 Task: Create a task  Implement a new enterprise resource planning (ERP) system , assign it to team member softage.5@softage.net in the project AgileBox and update the status of the task to  On Track  , set the priority of the task to High
Action: Mouse moved to (91, 359)
Screenshot: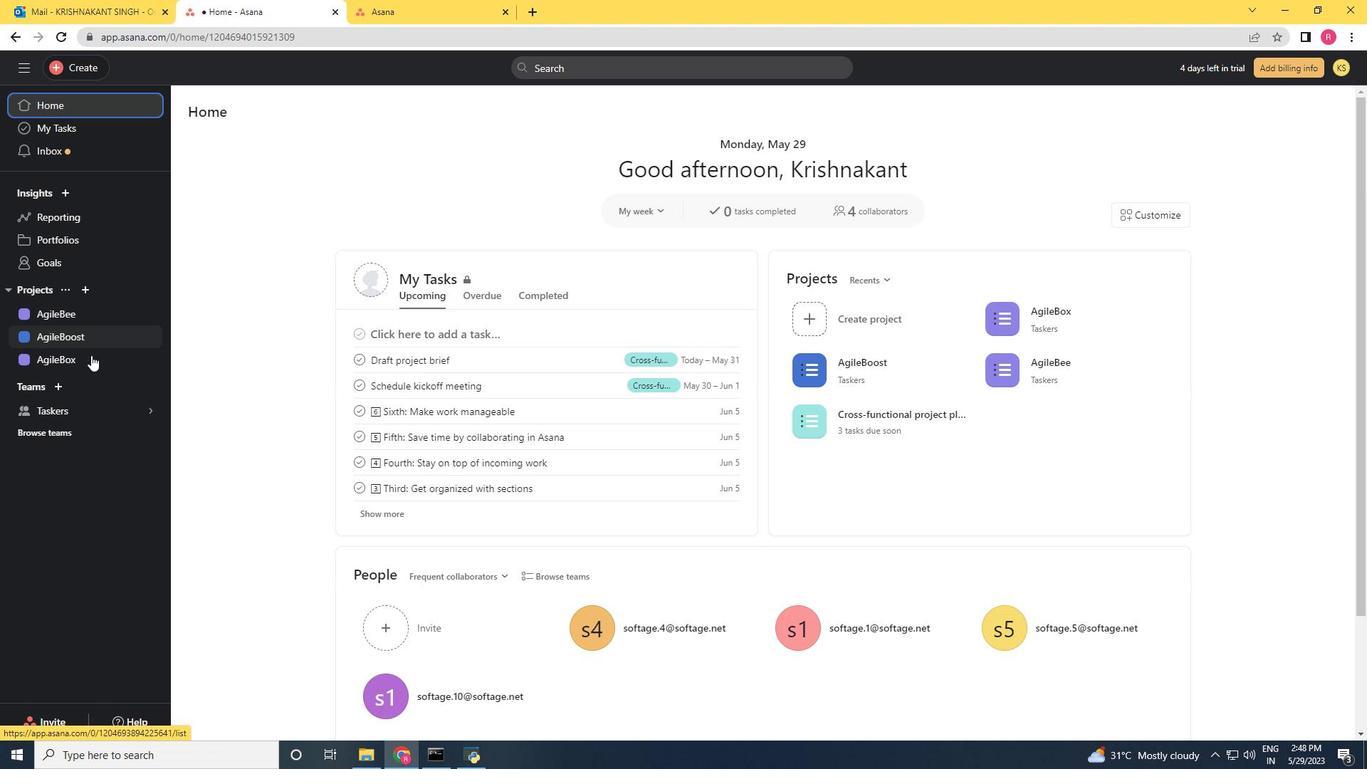 
Action: Mouse pressed left at (91, 359)
Screenshot: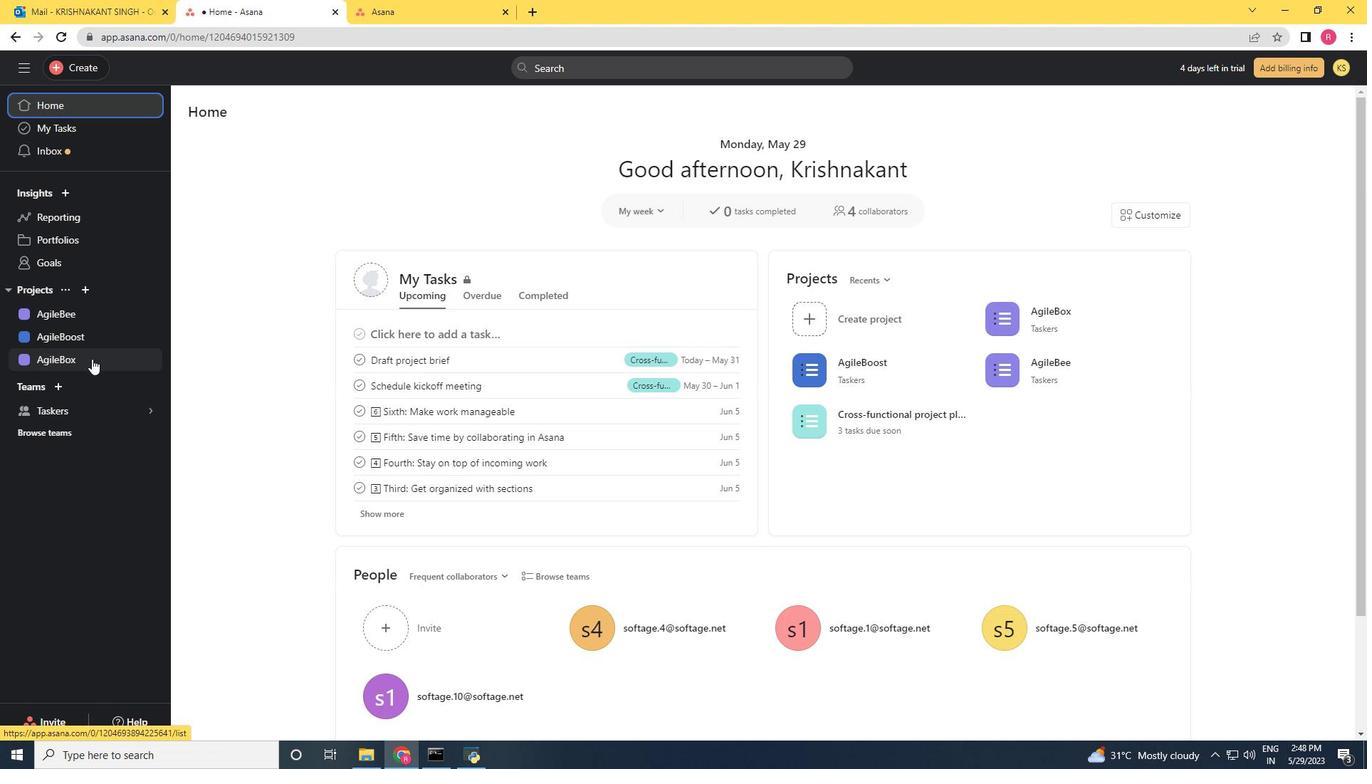 
Action: Mouse moved to (75, 63)
Screenshot: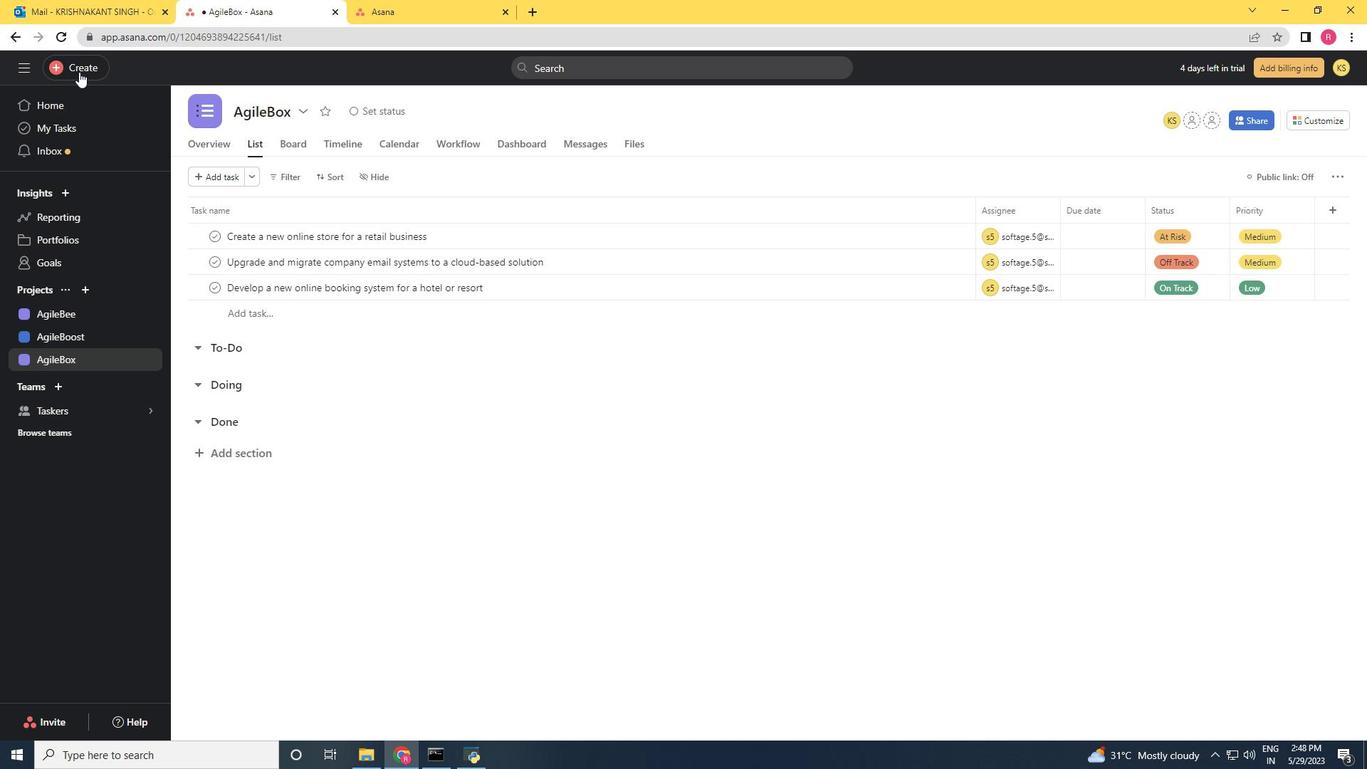 
Action: Mouse pressed left at (75, 63)
Screenshot: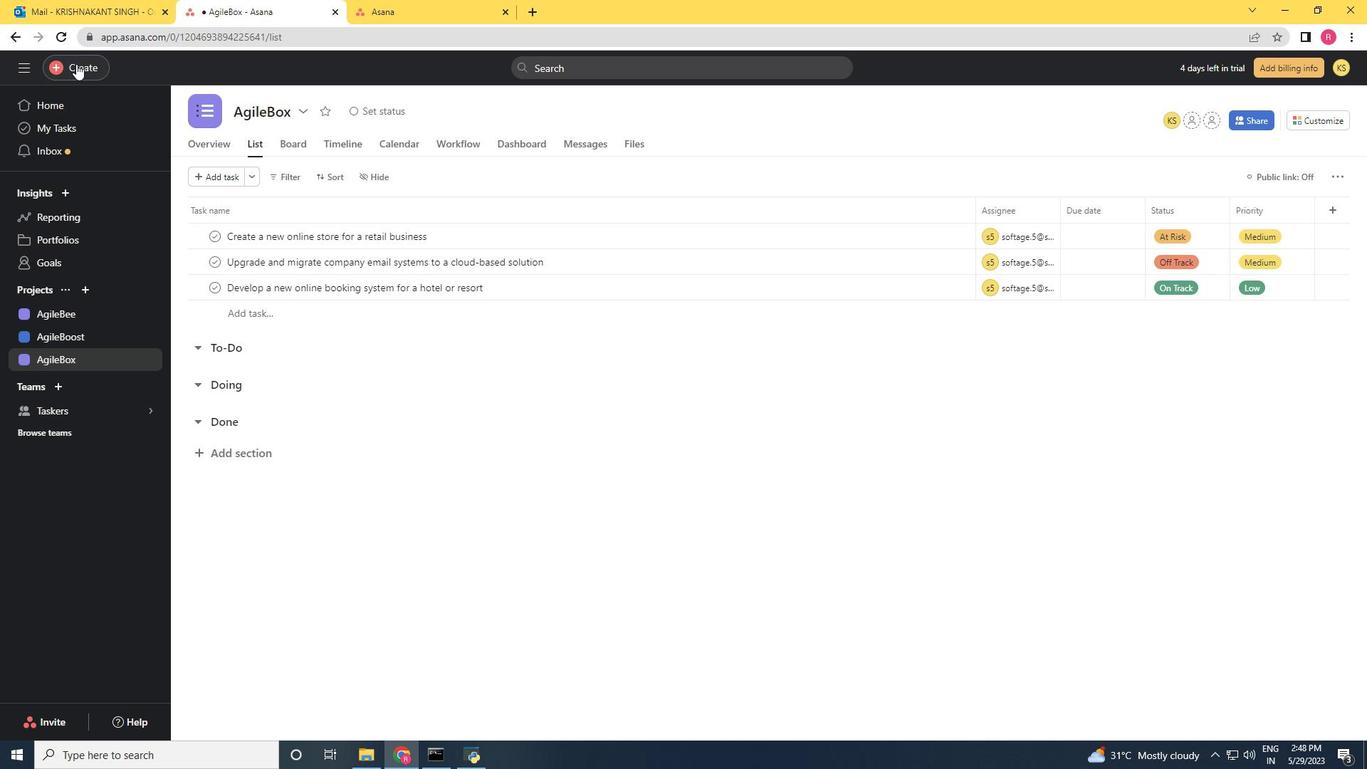 
Action: Mouse moved to (156, 76)
Screenshot: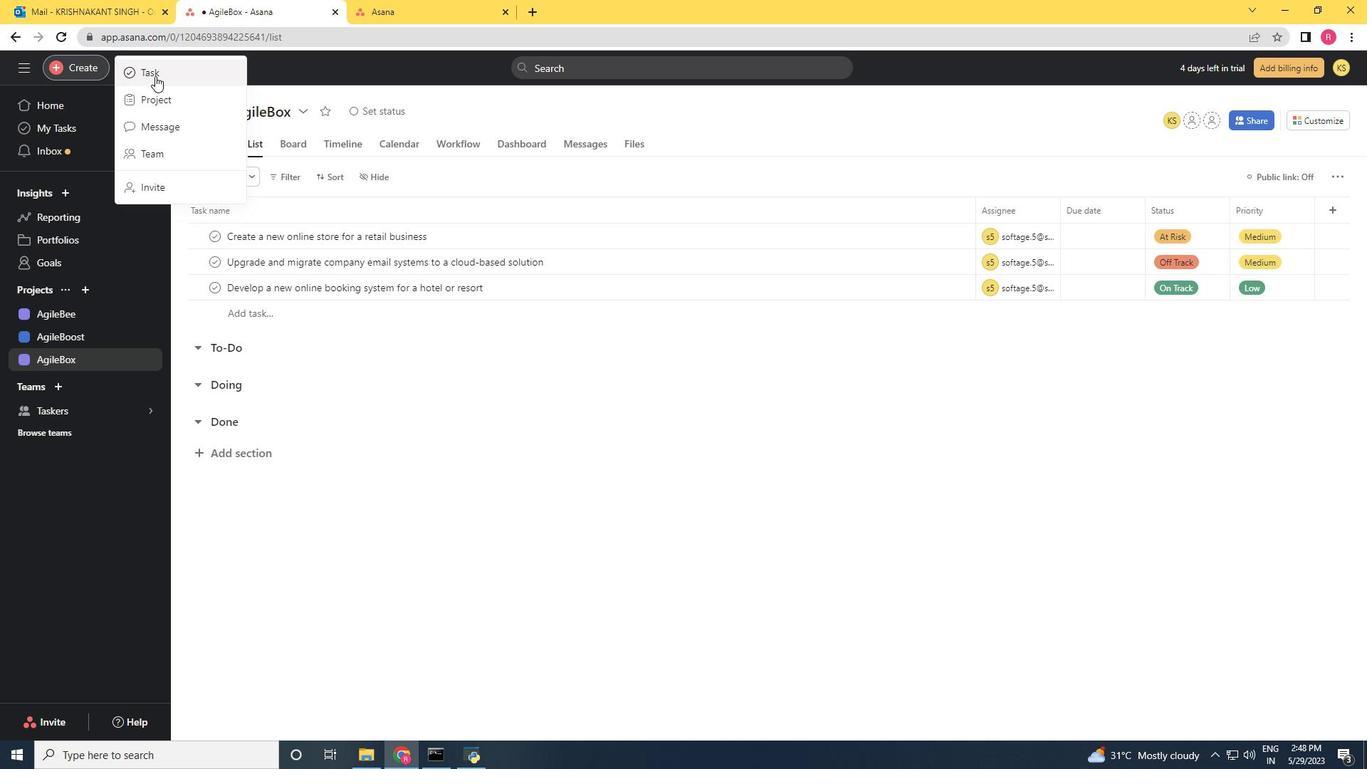 
Action: Mouse pressed left at (156, 76)
Screenshot: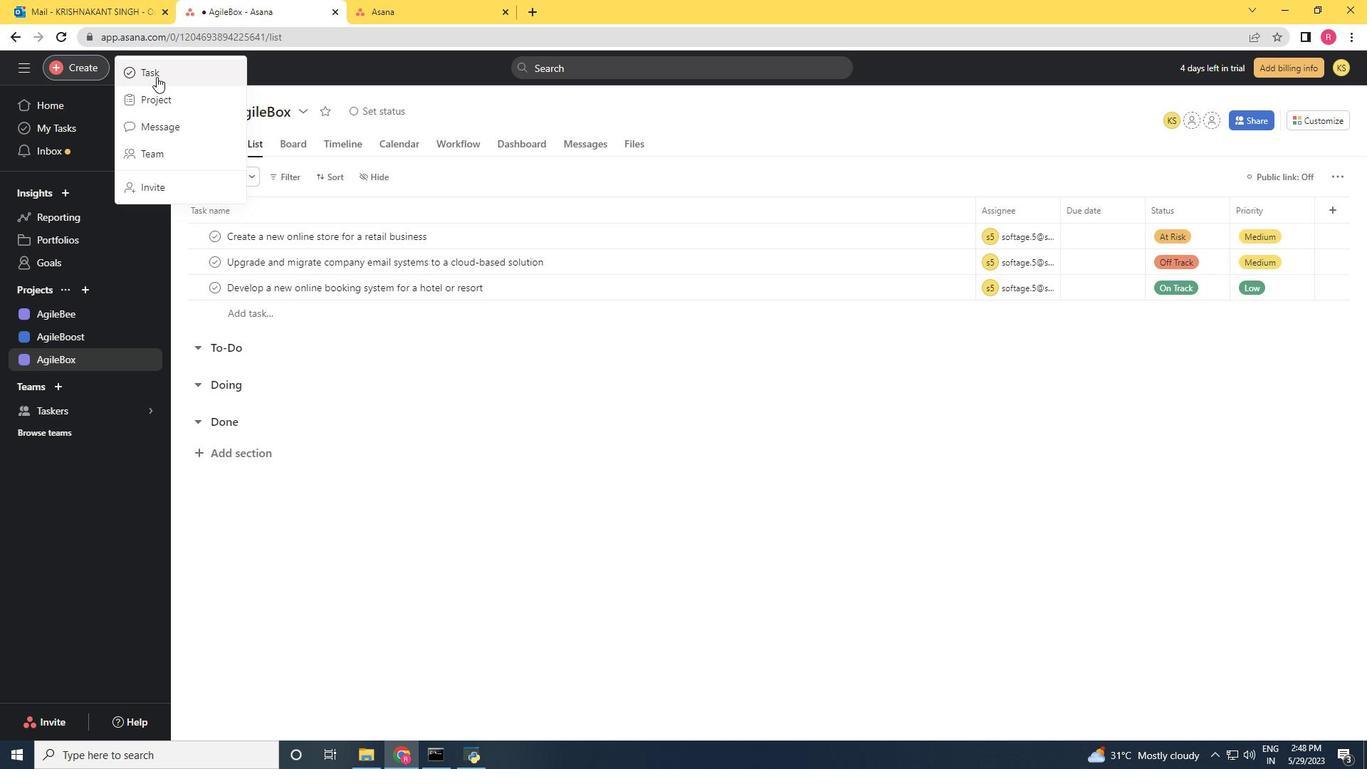 
Action: Mouse moved to (182, 203)
Screenshot: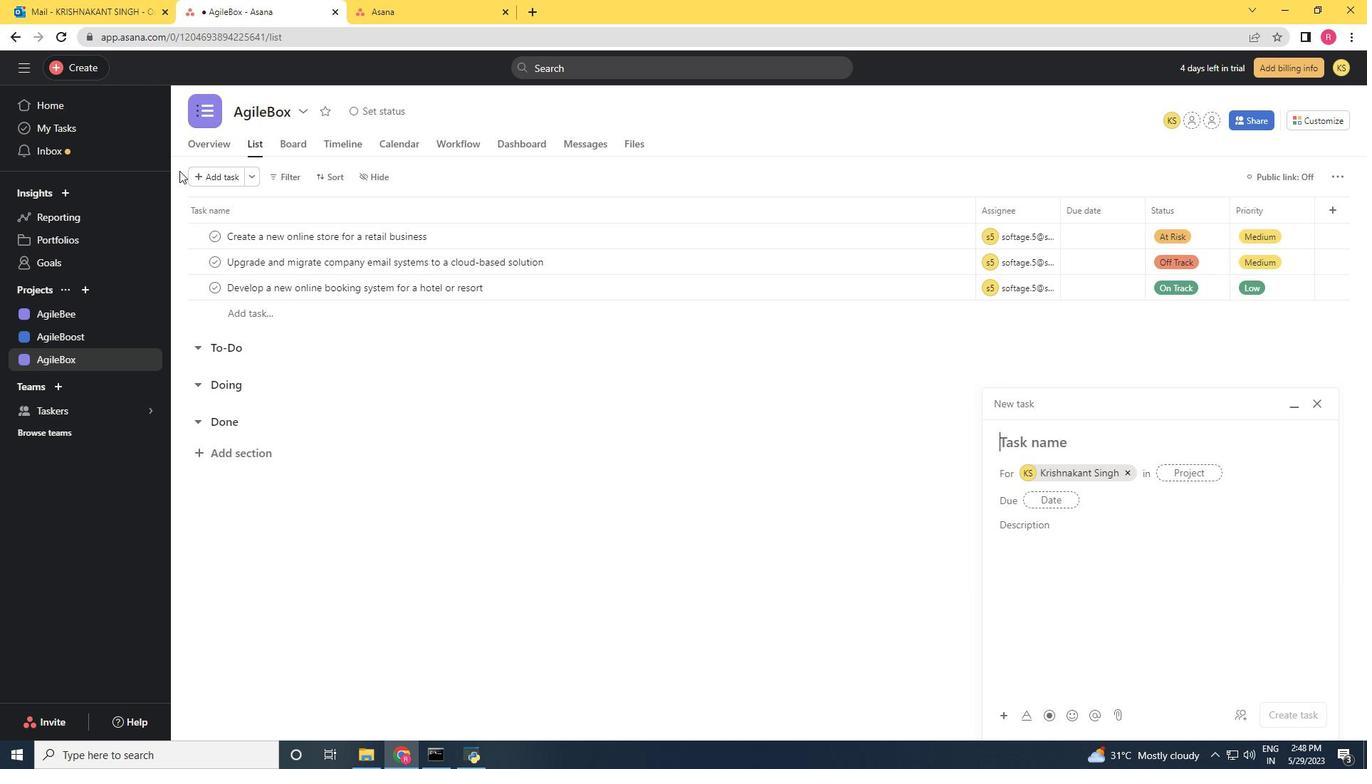 
Action: Key pressed <Key.shift>Implement<Key.space>a<Key.space>new<Key.space>enterprise<Key.space>resourch<Key.space><Key.backspace><Key.backspace><Key.backspace><Key.backspace><Key.backspace>urce<Key.space>planning<Key.space><Key.shift_r>(<Key.shift_r><Key.shift_r><Key.shift_r><Key.shift_r><Key.shift_r><Key.shift_r><Key.shift_r><Key.shift_r><Key.shift_r><Key.shift_r><Key.shift_r><Key.shift_r><Key.shift_r><Key.shift_r><Key.shift_r>ERP<Key.shift_r>)<Key.space>system
Screenshot: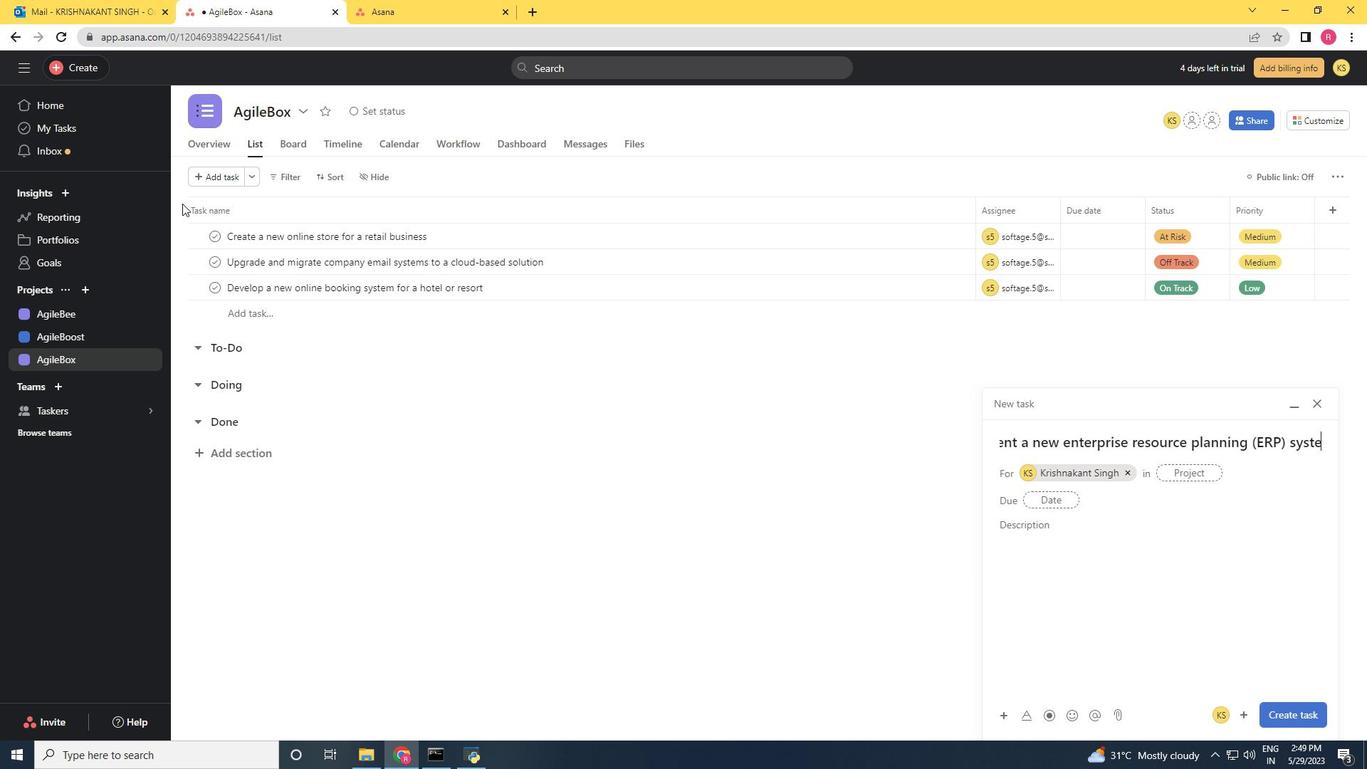 
Action: Mouse moved to (1123, 473)
Screenshot: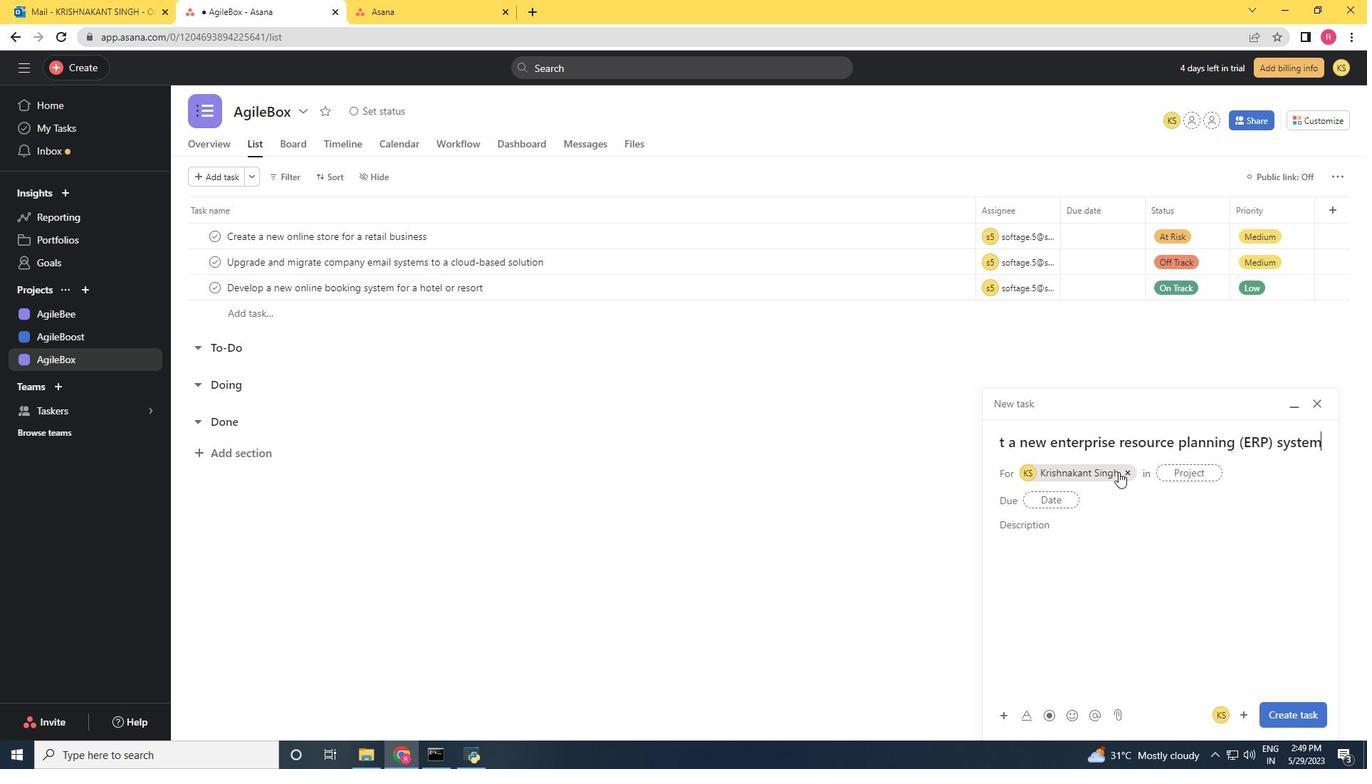 
Action: Mouse pressed left at (1123, 473)
Screenshot: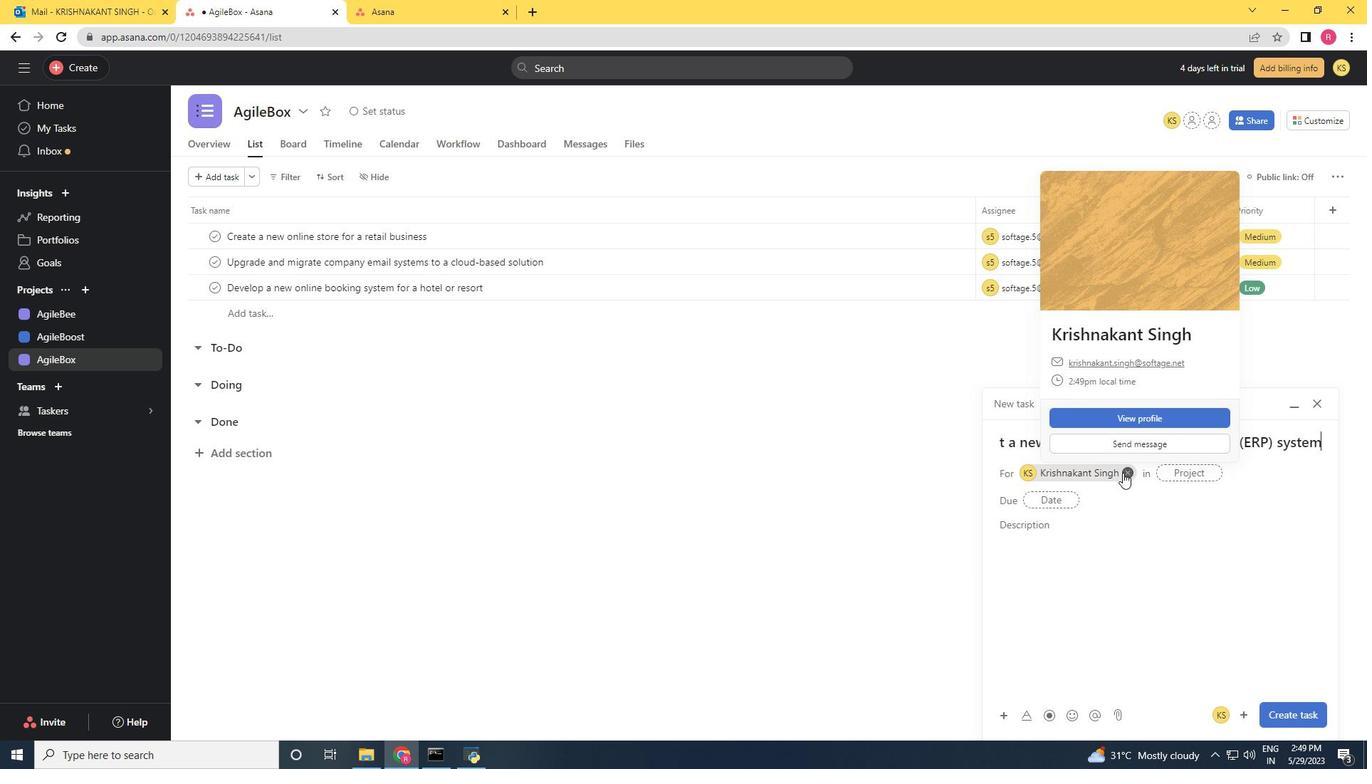
Action: Mouse moved to (1075, 467)
Screenshot: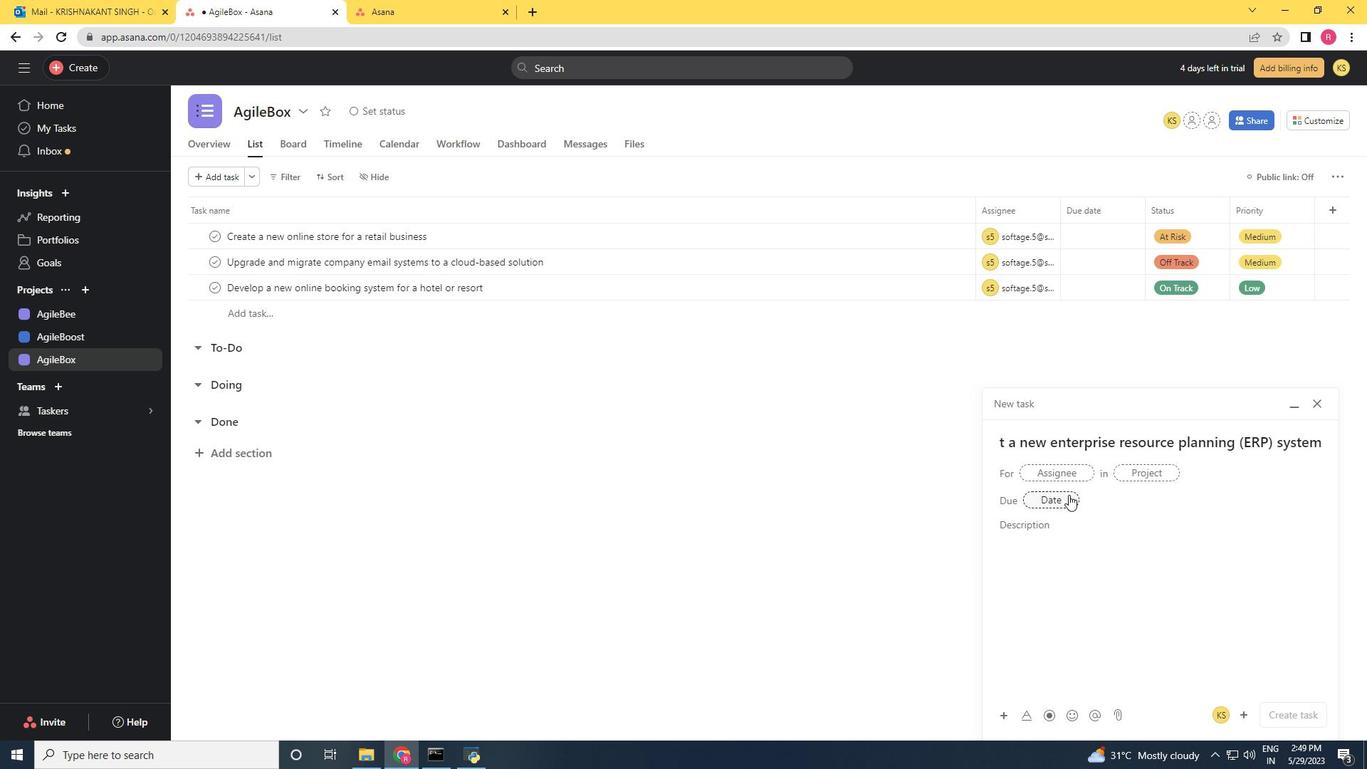 
Action: Mouse pressed left at (1075, 467)
Screenshot: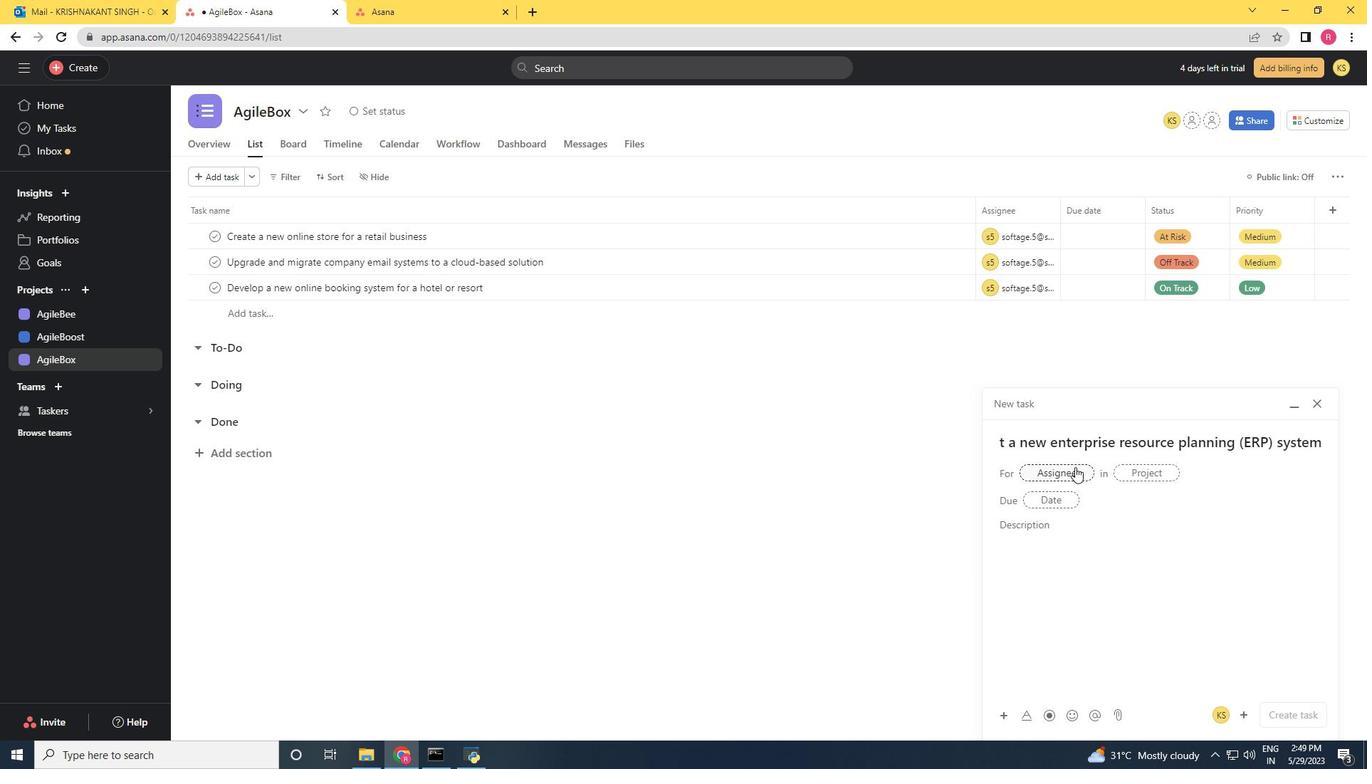 
Action: Key pressed softage.5<Key.shift>@softage.net
Screenshot: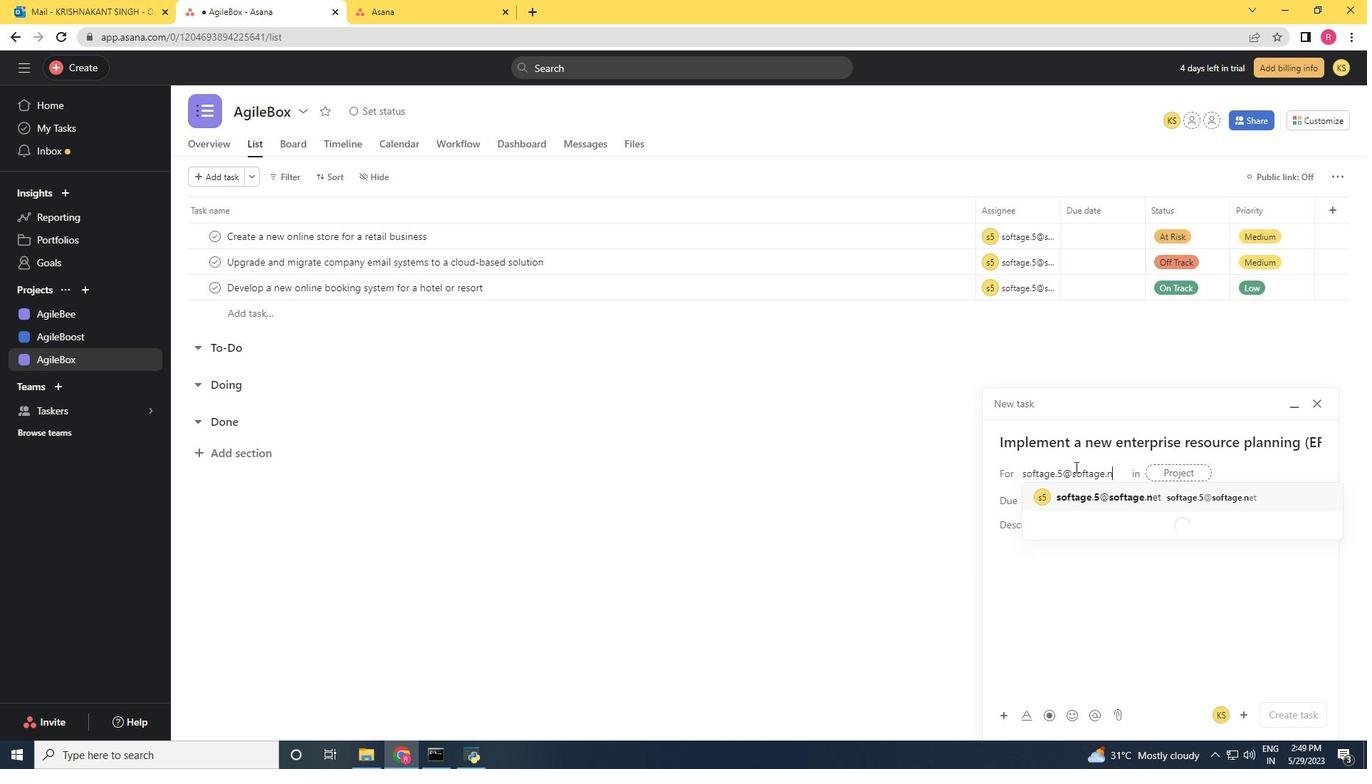 
Action: Mouse moved to (1123, 489)
Screenshot: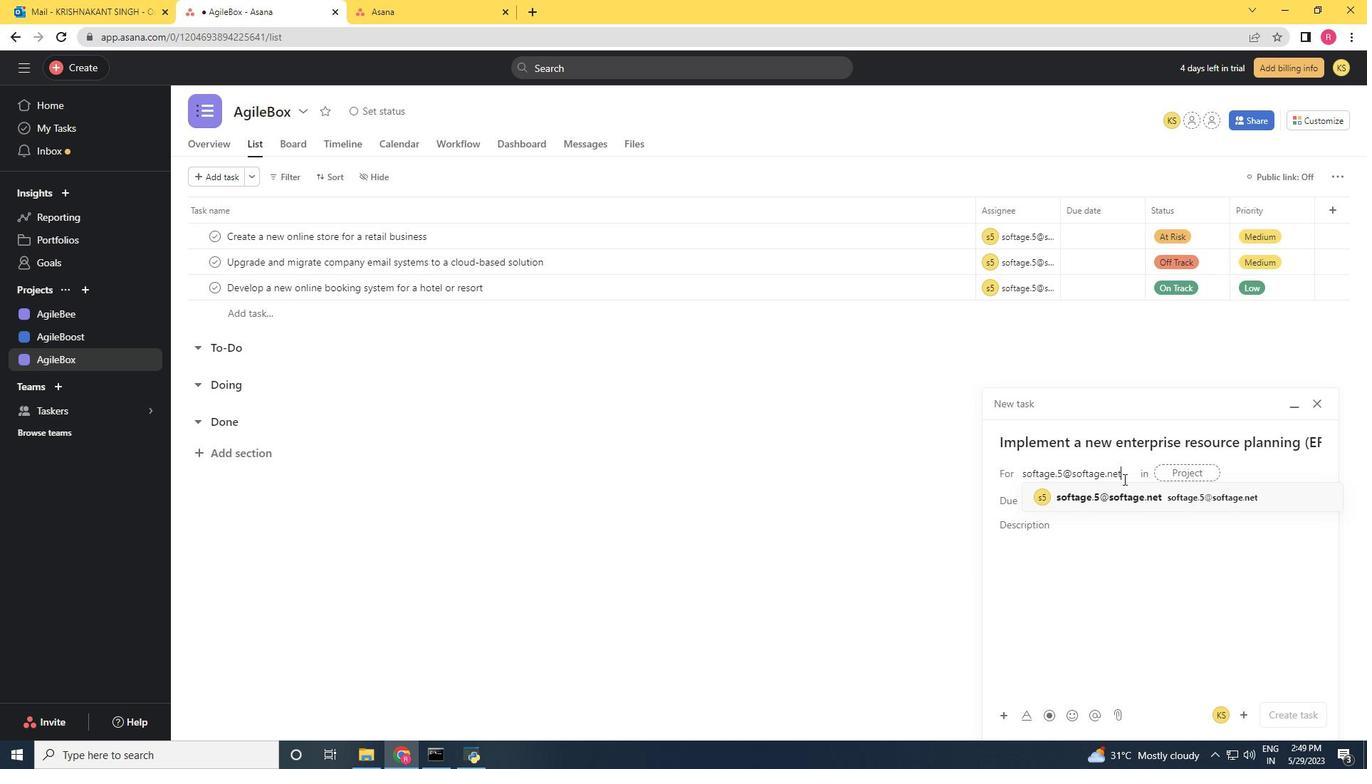 
Action: Mouse pressed left at (1123, 489)
Screenshot: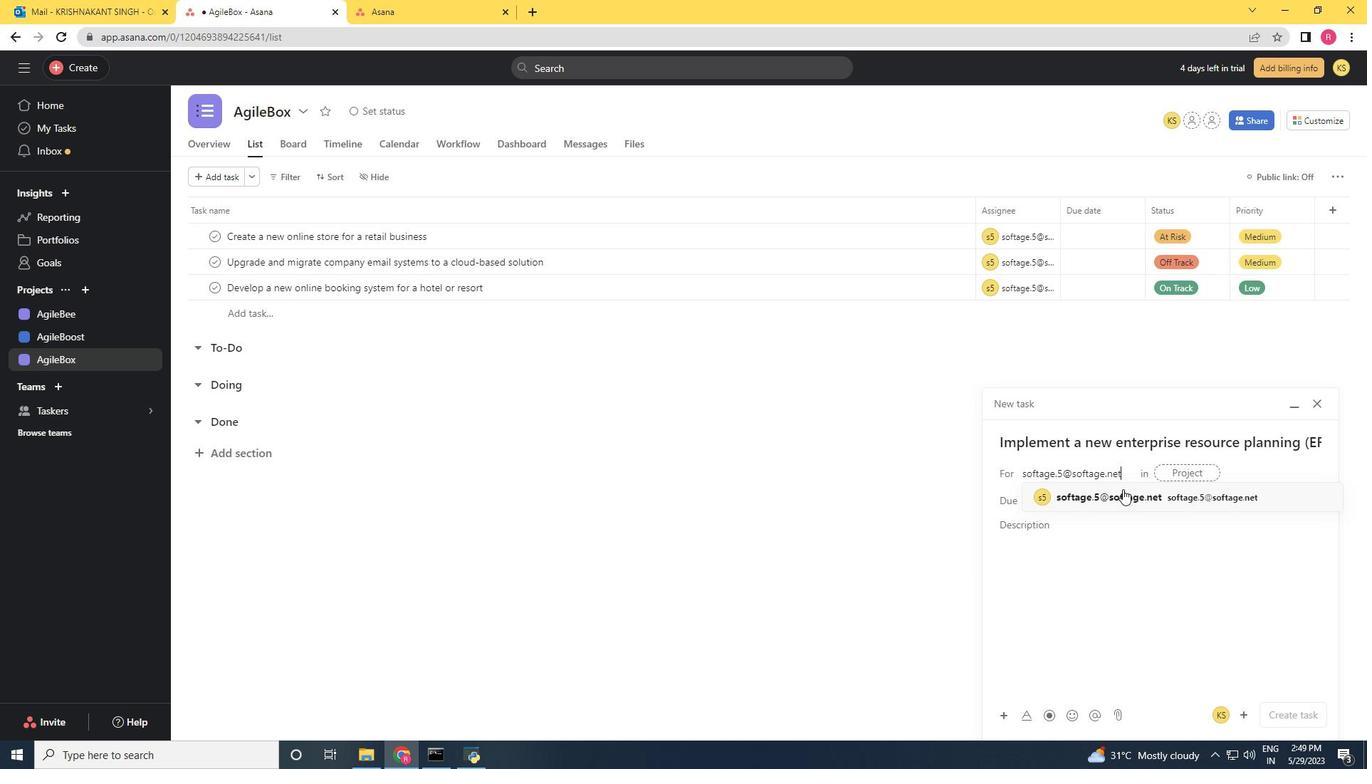
Action: Mouse moved to (951, 494)
Screenshot: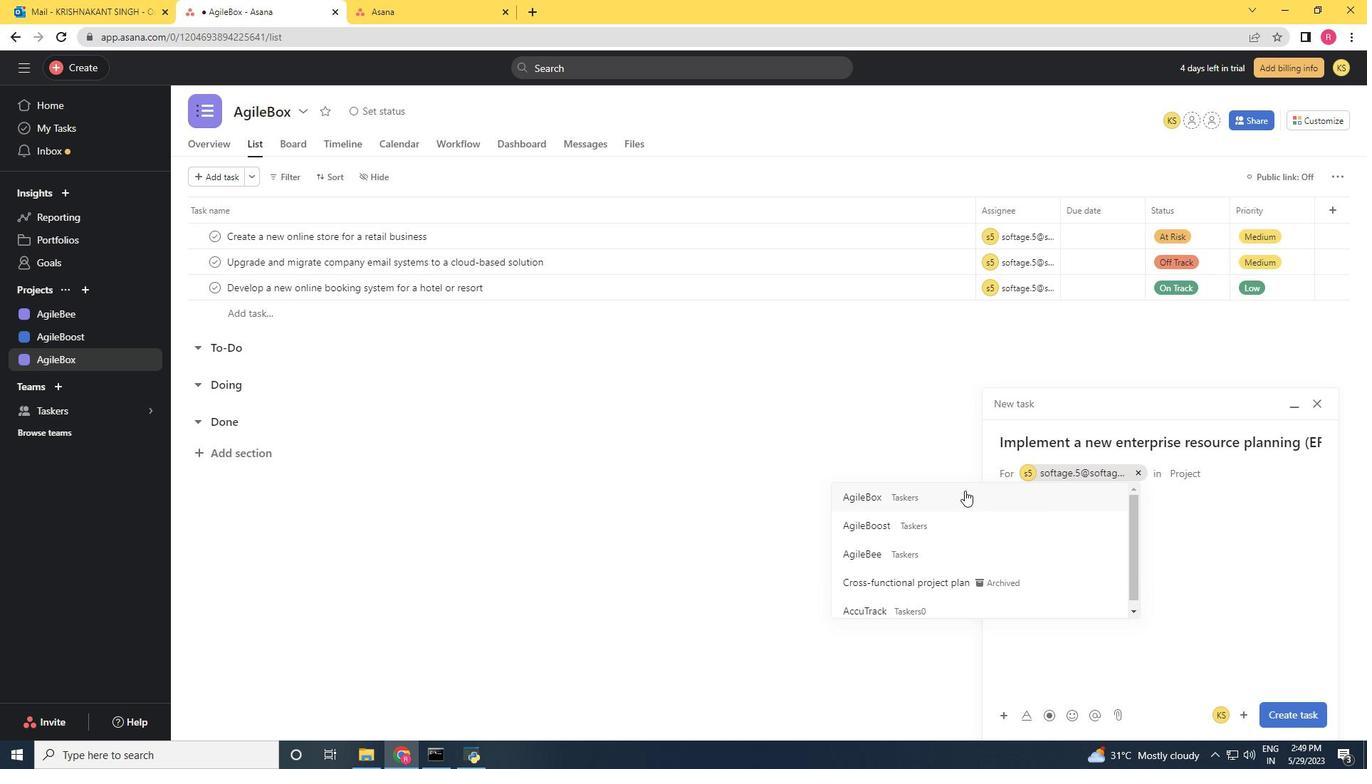 
Action: Mouse pressed left at (951, 494)
Screenshot: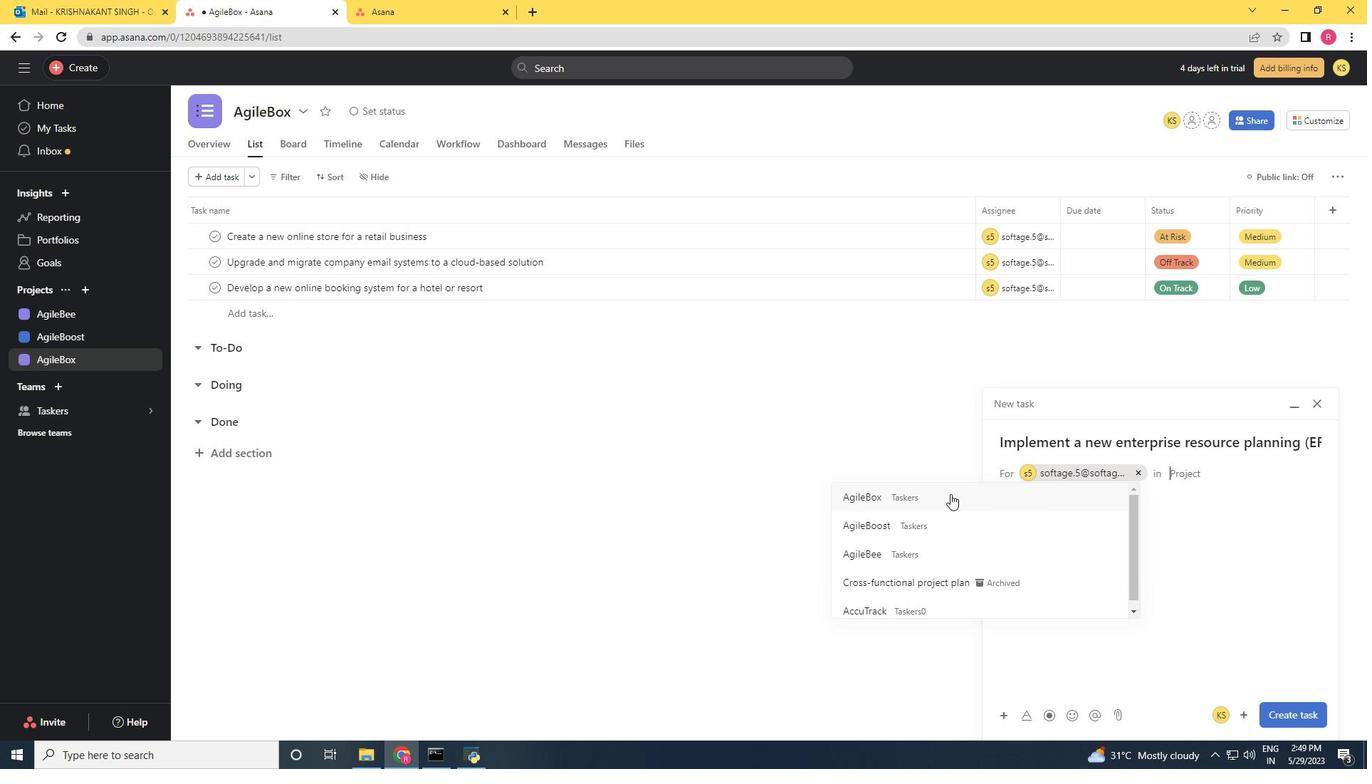 
Action: Mouse moved to (1078, 527)
Screenshot: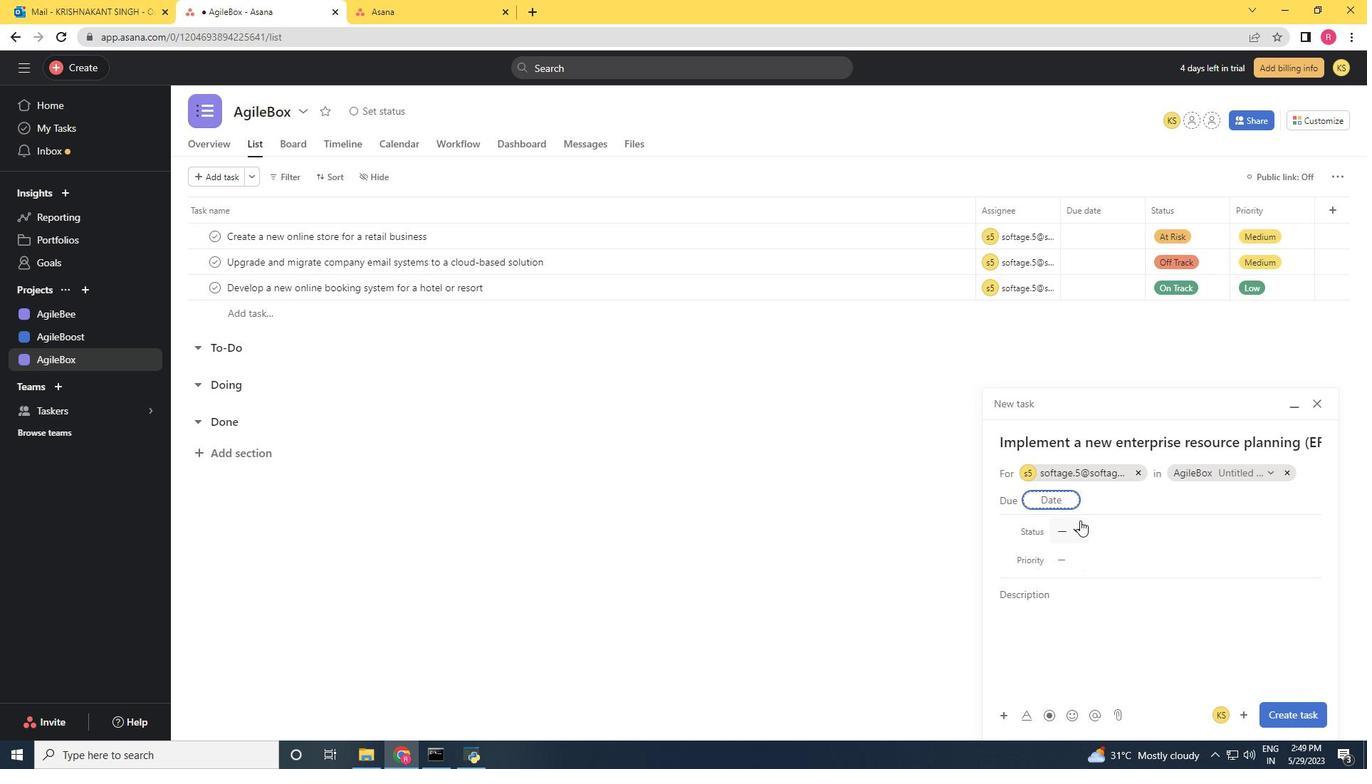 
Action: Mouse pressed left at (1078, 527)
Screenshot: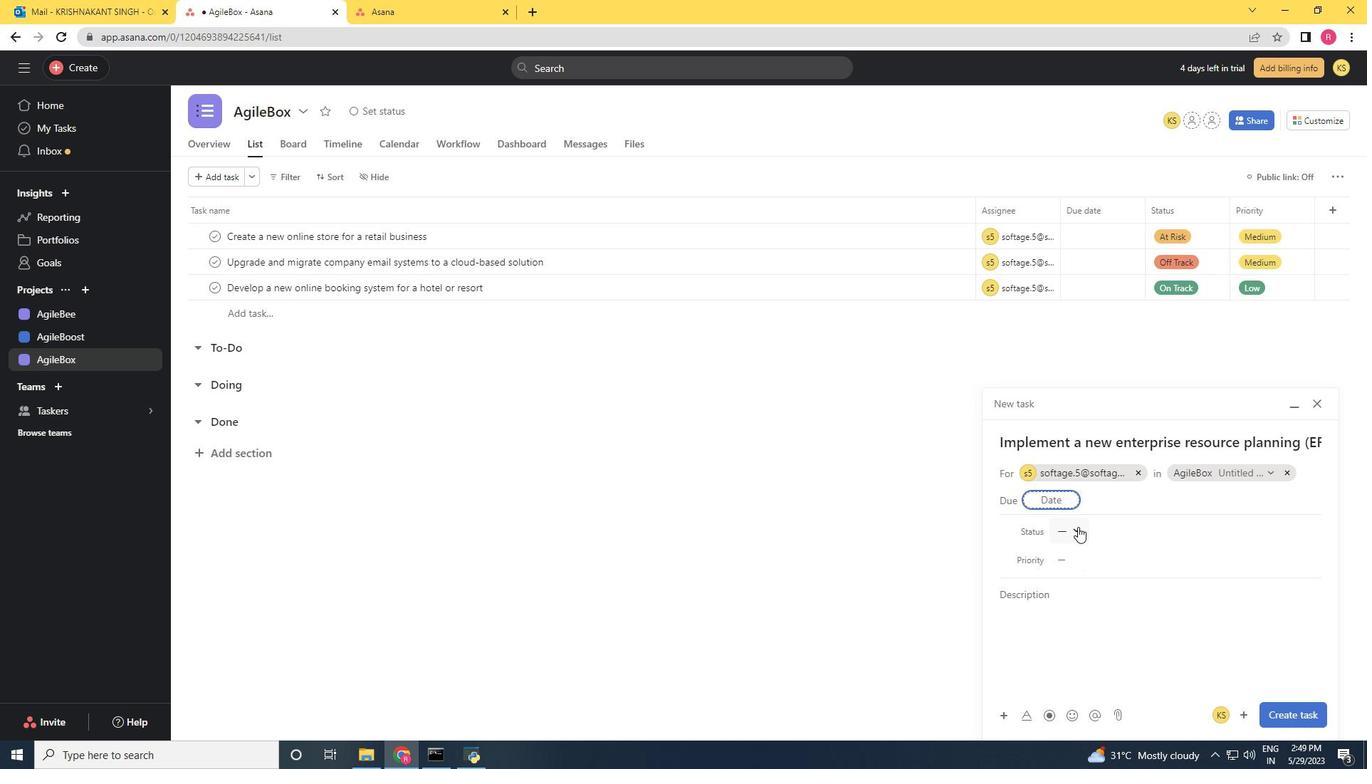 
Action: Mouse moved to (1119, 579)
Screenshot: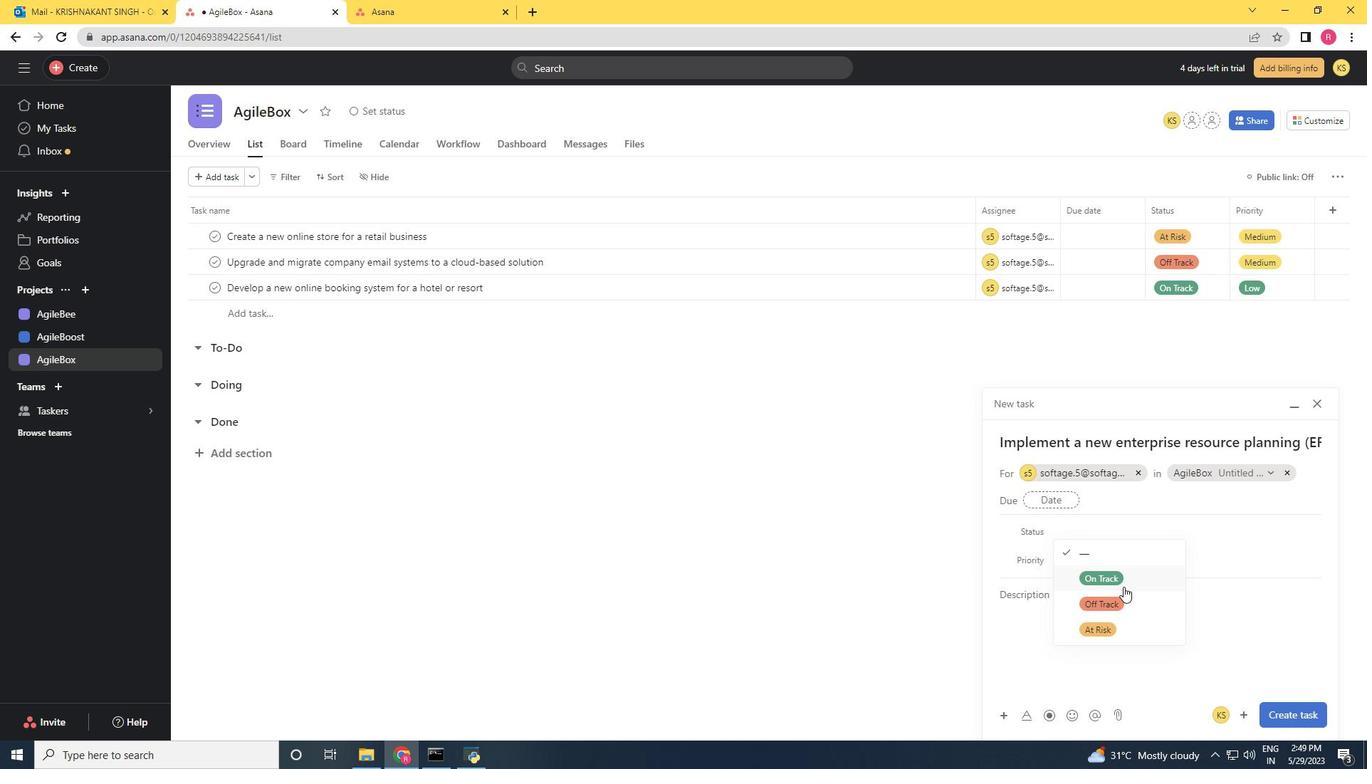 
Action: Mouse pressed left at (1119, 579)
Screenshot: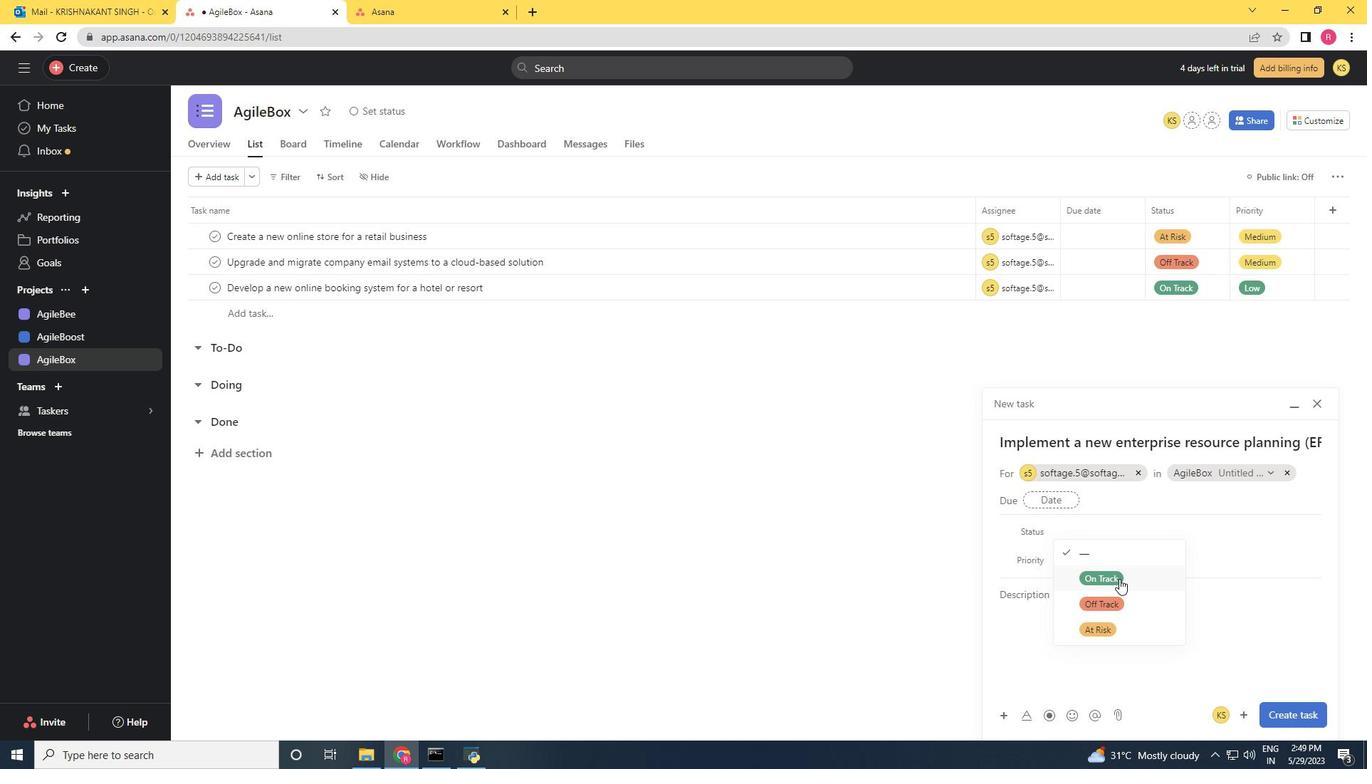 
Action: Mouse moved to (1074, 559)
Screenshot: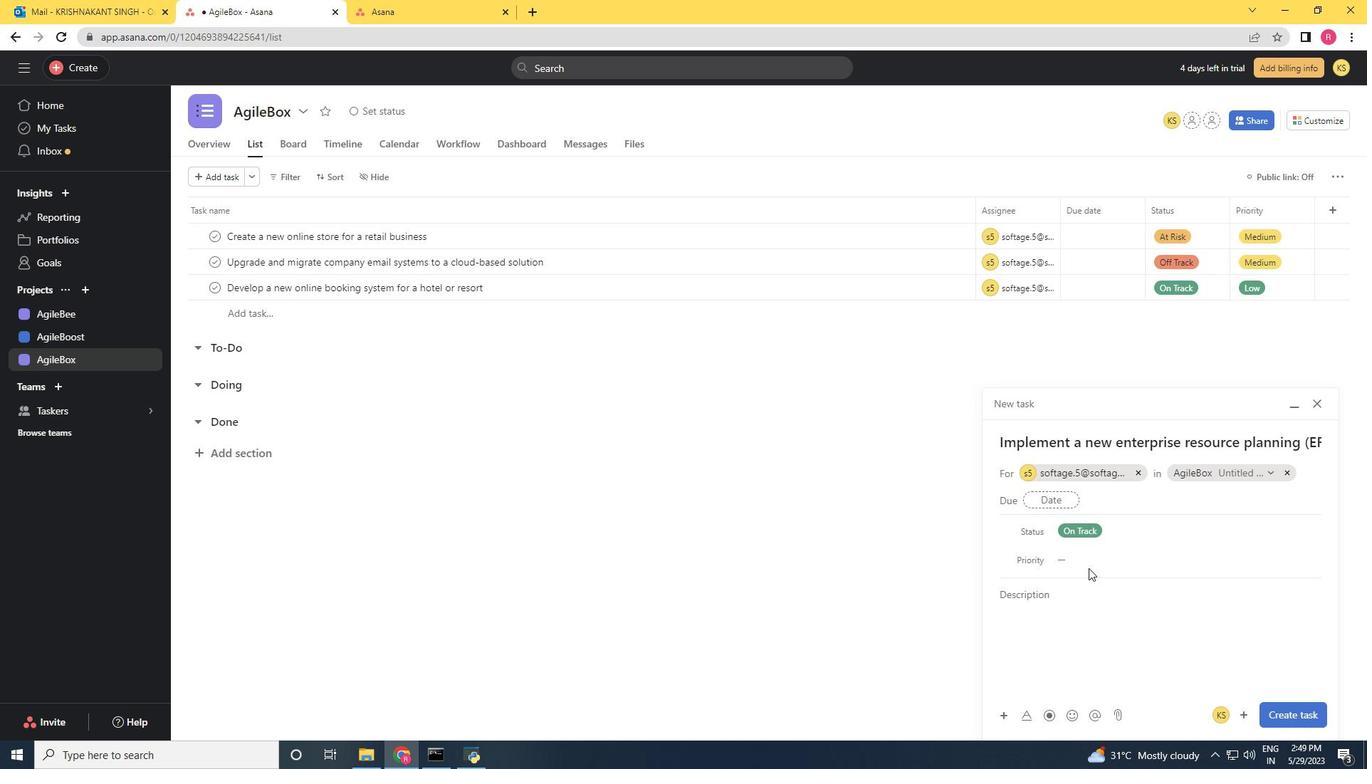 
Action: Mouse pressed left at (1074, 559)
Screenshot: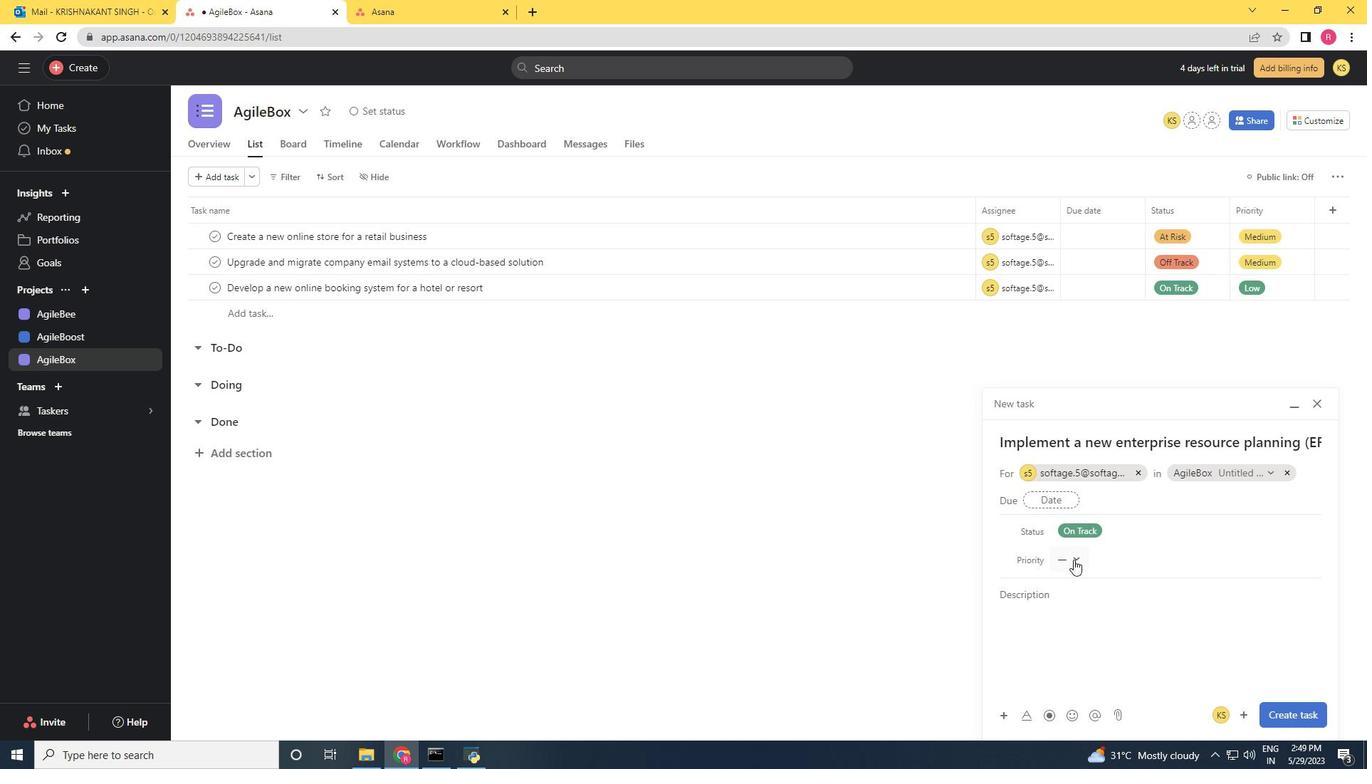 
Action: Mouse moved to (1090, 611)
Screenshot: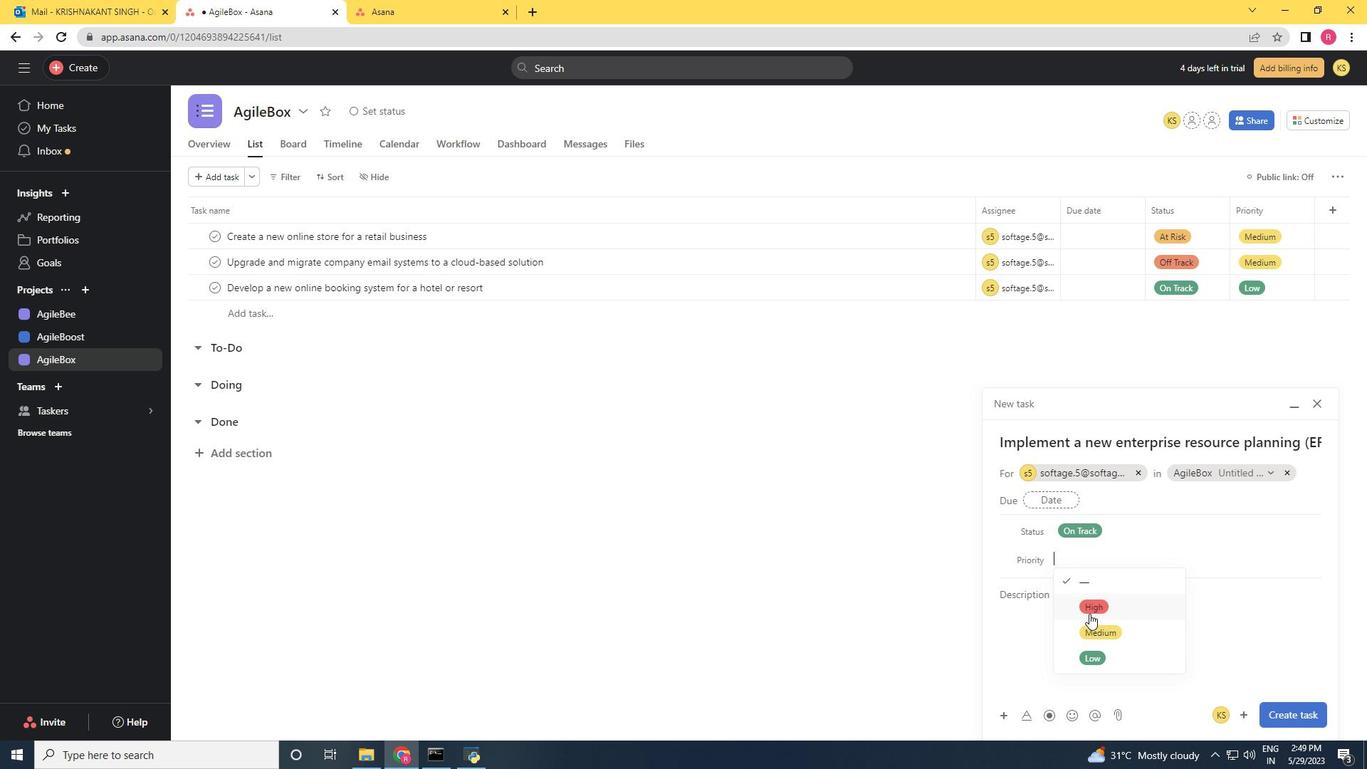 
Action: Mouse pressed left at (1090, 611)
Screenshot: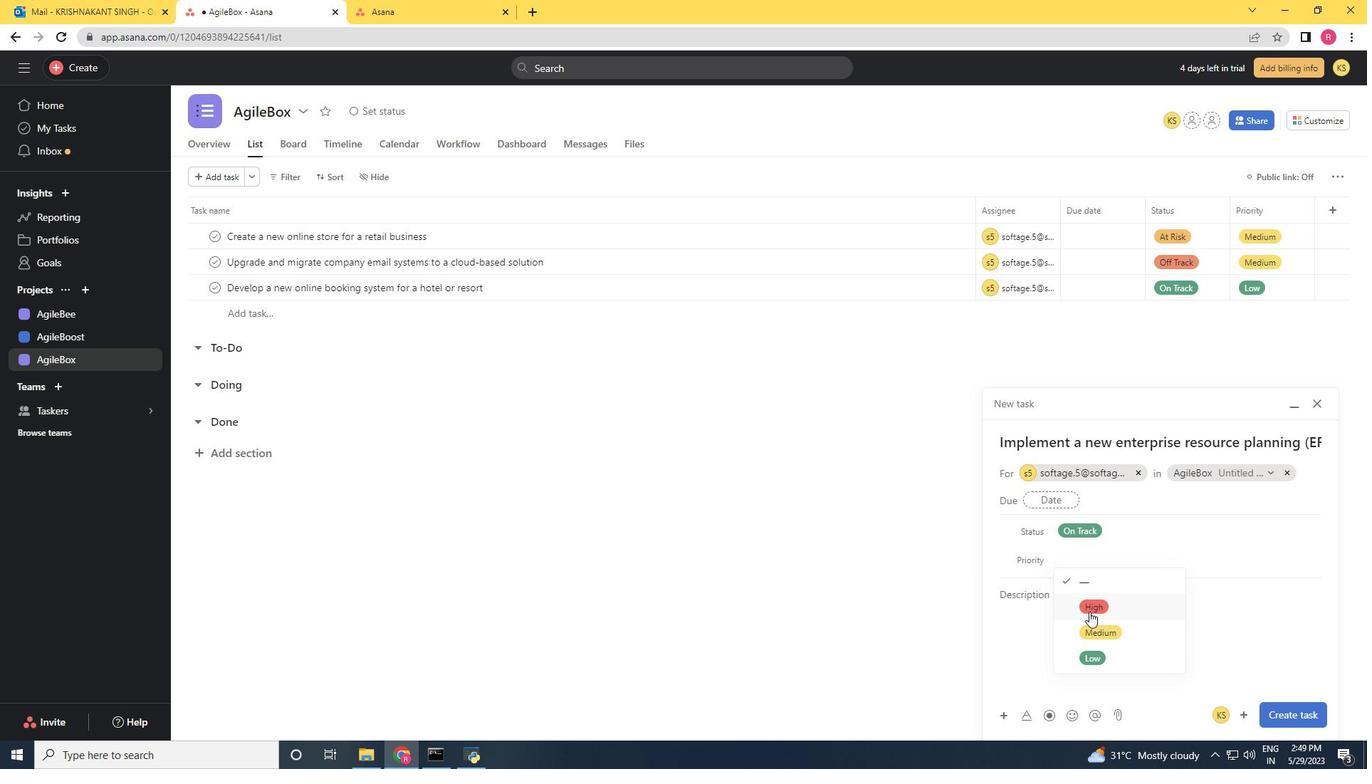
Action: Mouse moved to (1294, 724)
Screenshot: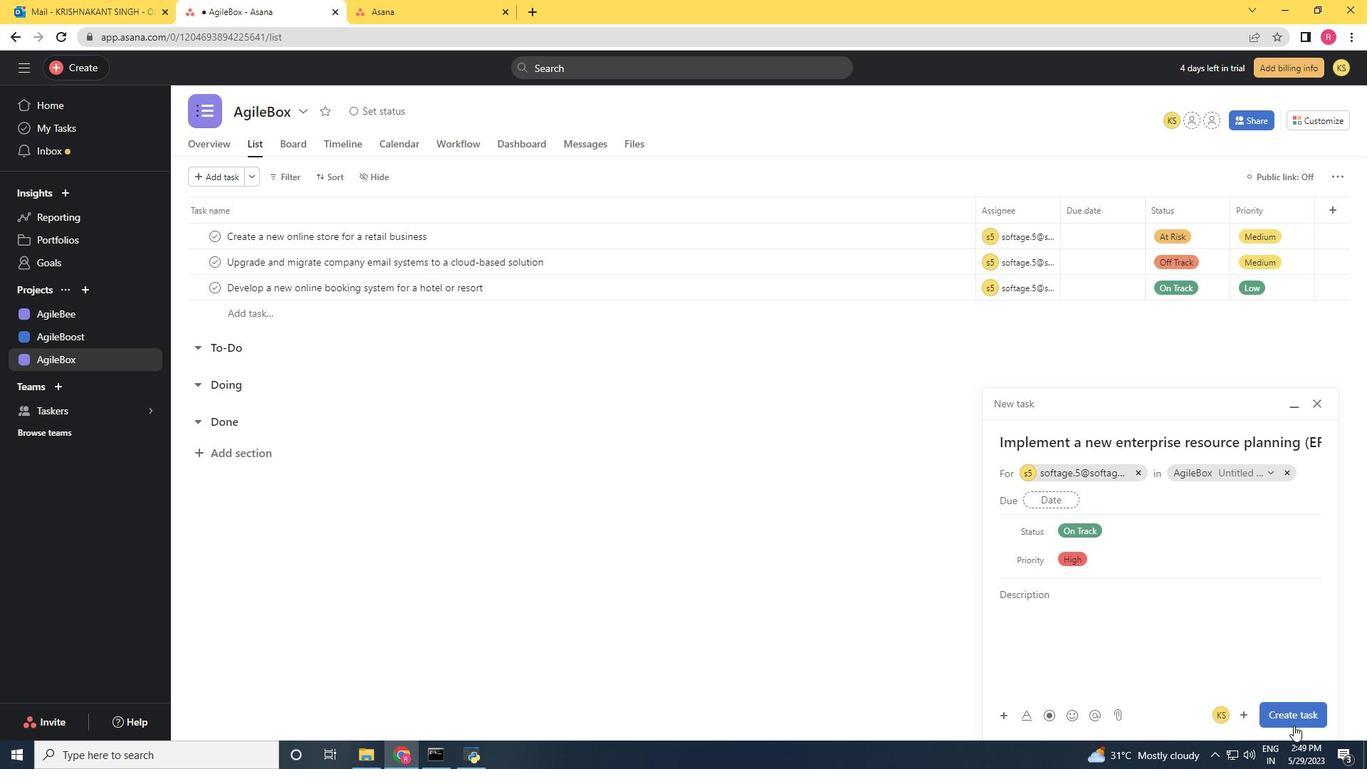 
Action: Mouse pressed left at (1294, 724)
Screenshot: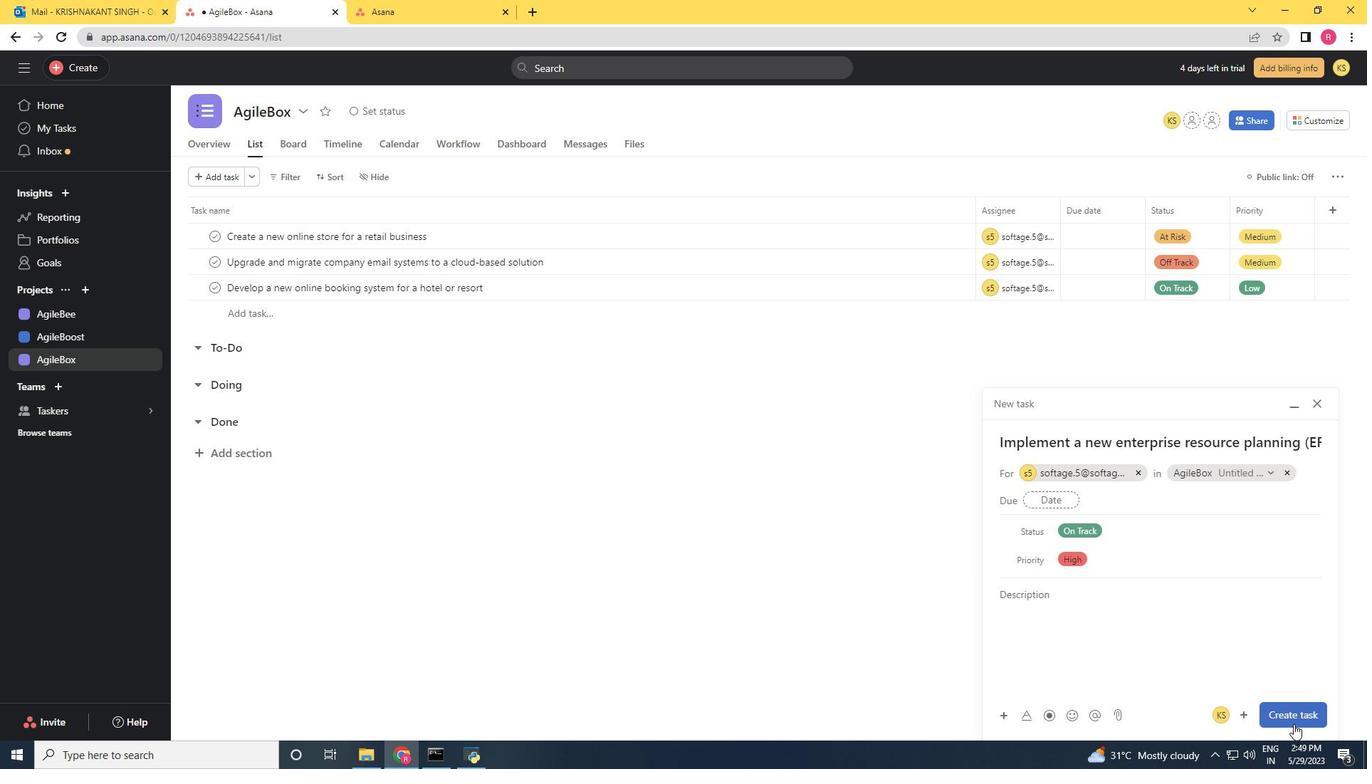 
